Task: Change  the formatting of the data to 'Which is Greater than5, 'In conditional formating, put the option 'Yelow Fill with Drak Yellow Text'In the sheet  Excel Workbook Filebook
Action: Mouse moved to (95, 174)
Screenshot: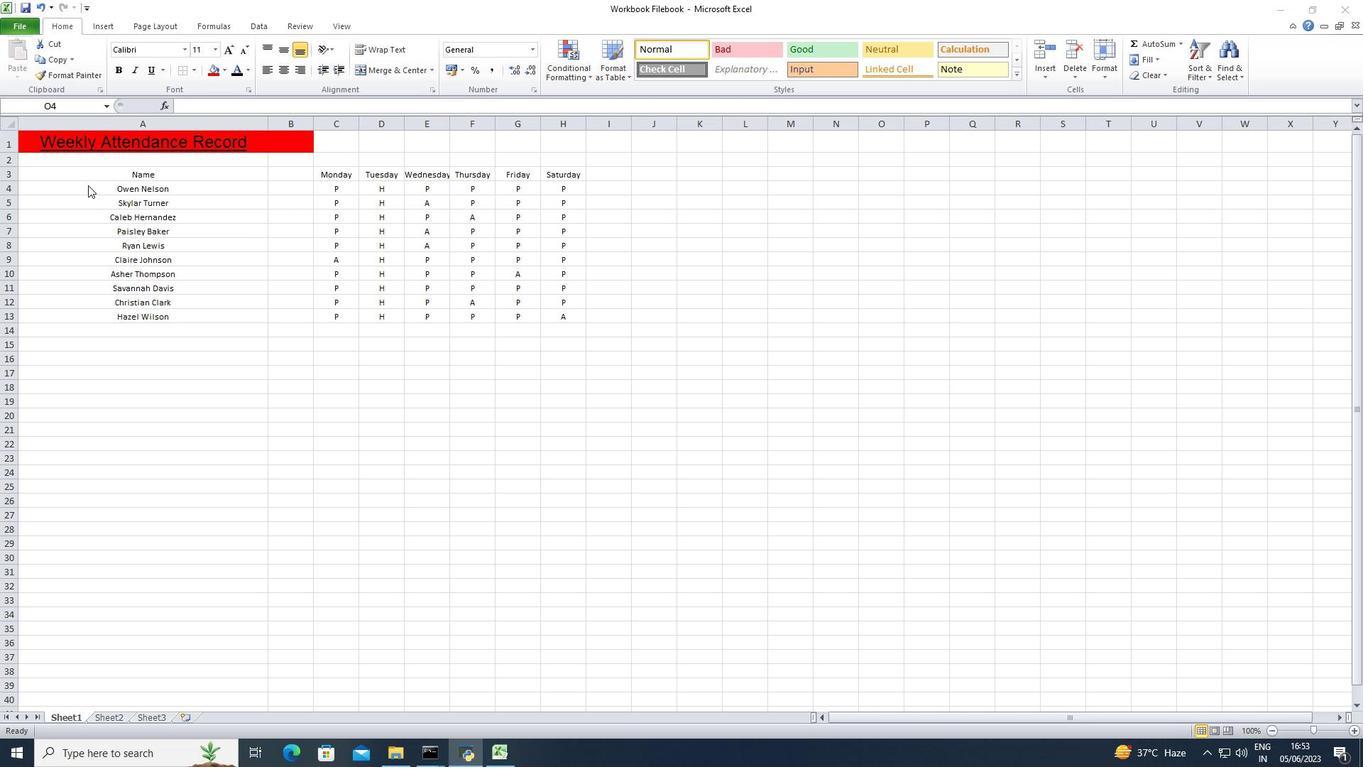 
Action: Mouse pressed left at (95, 174)
Screenshot: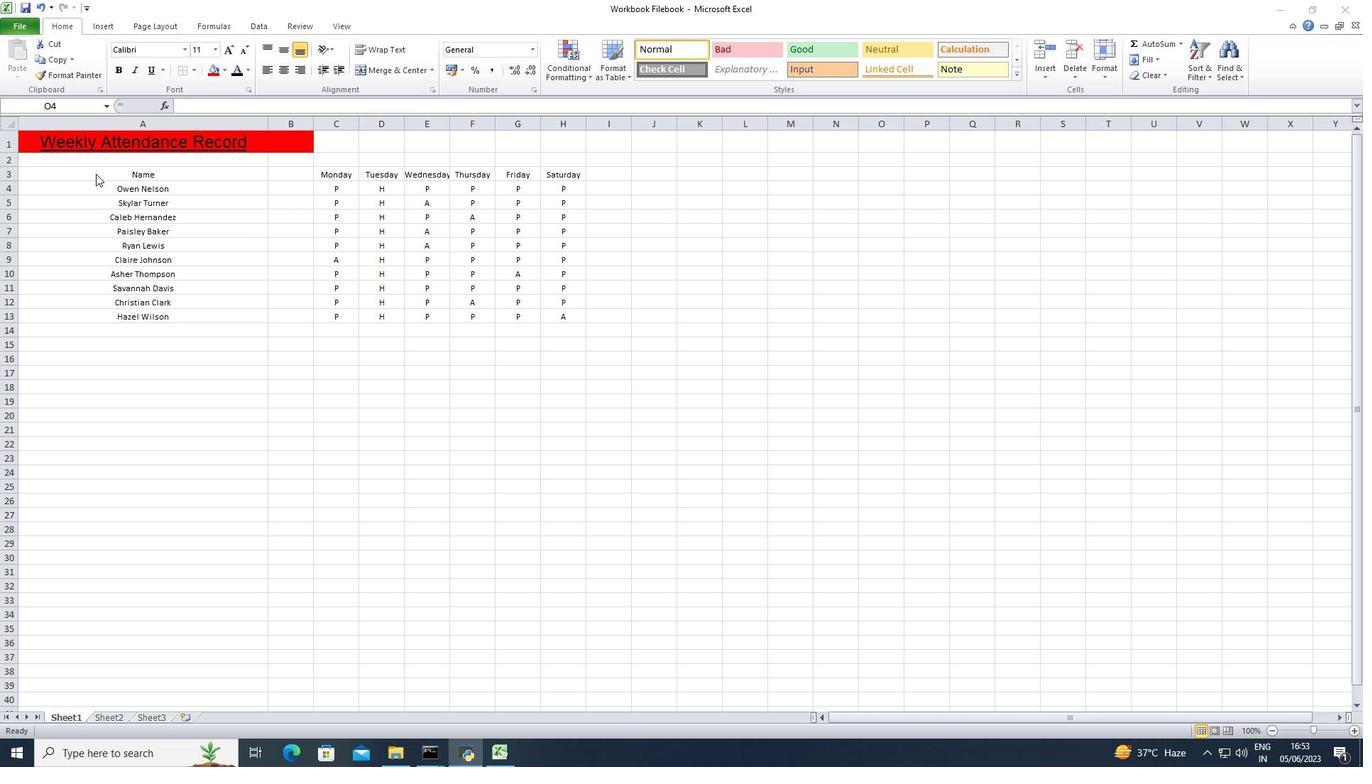 
Action: Mouse moved to (119, 173)
Screenshot: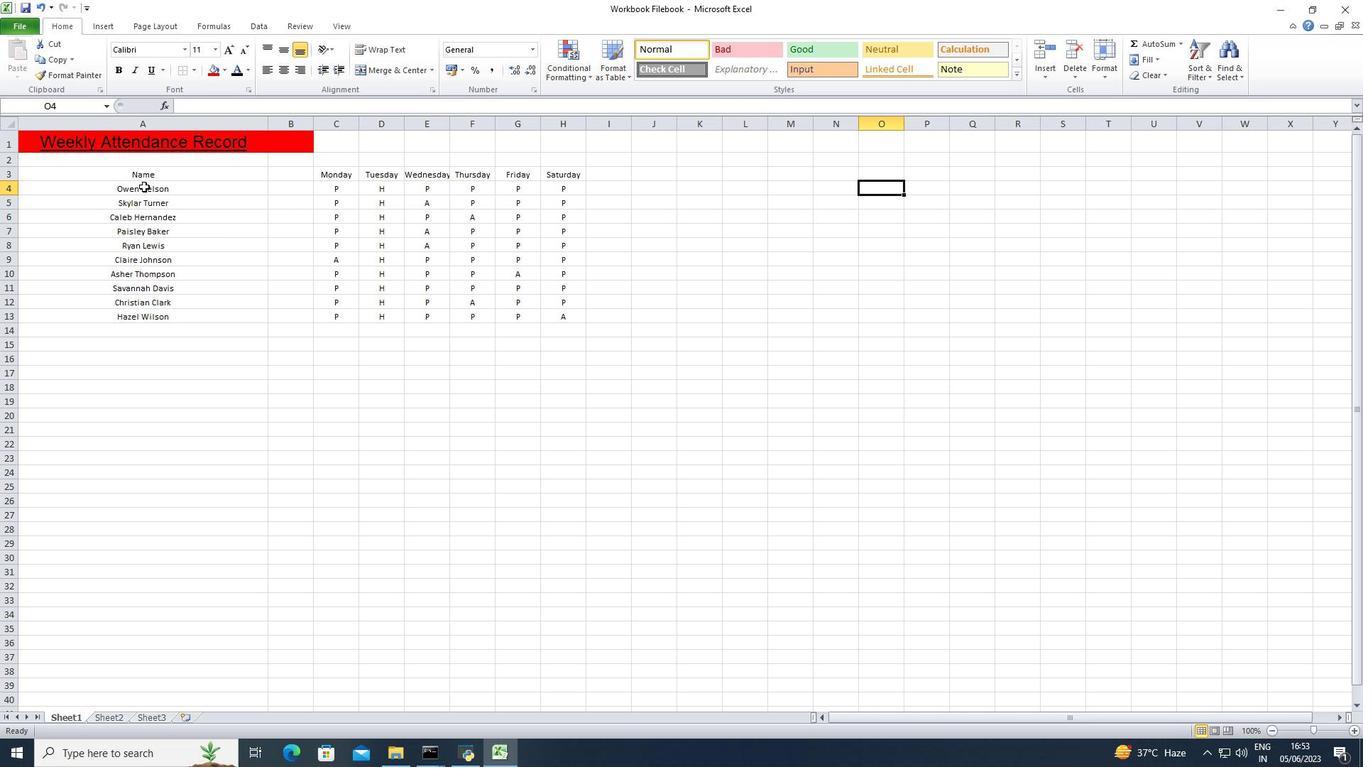 
Action: Mouse pressed left at (119, 173)
Screenshot: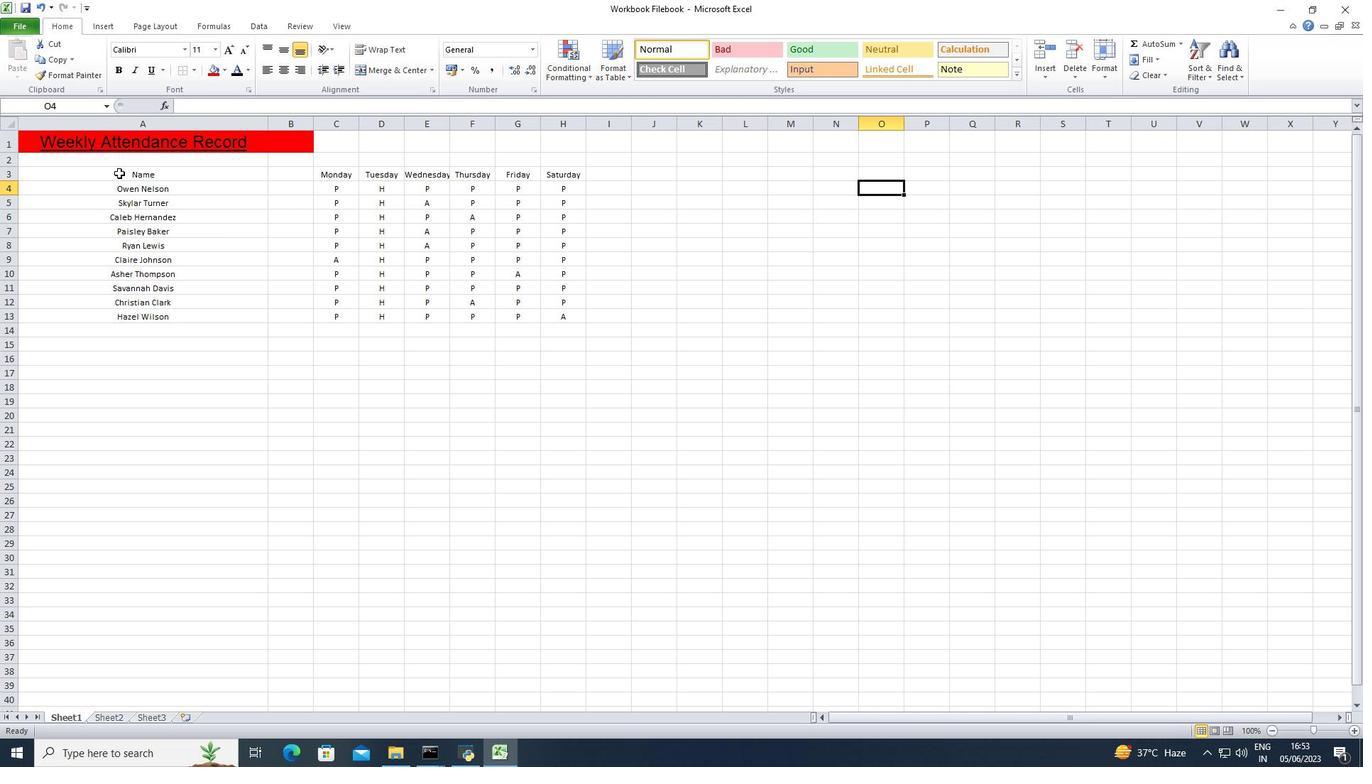 
Action: Mouse moved to (587, 78)
Screenshot: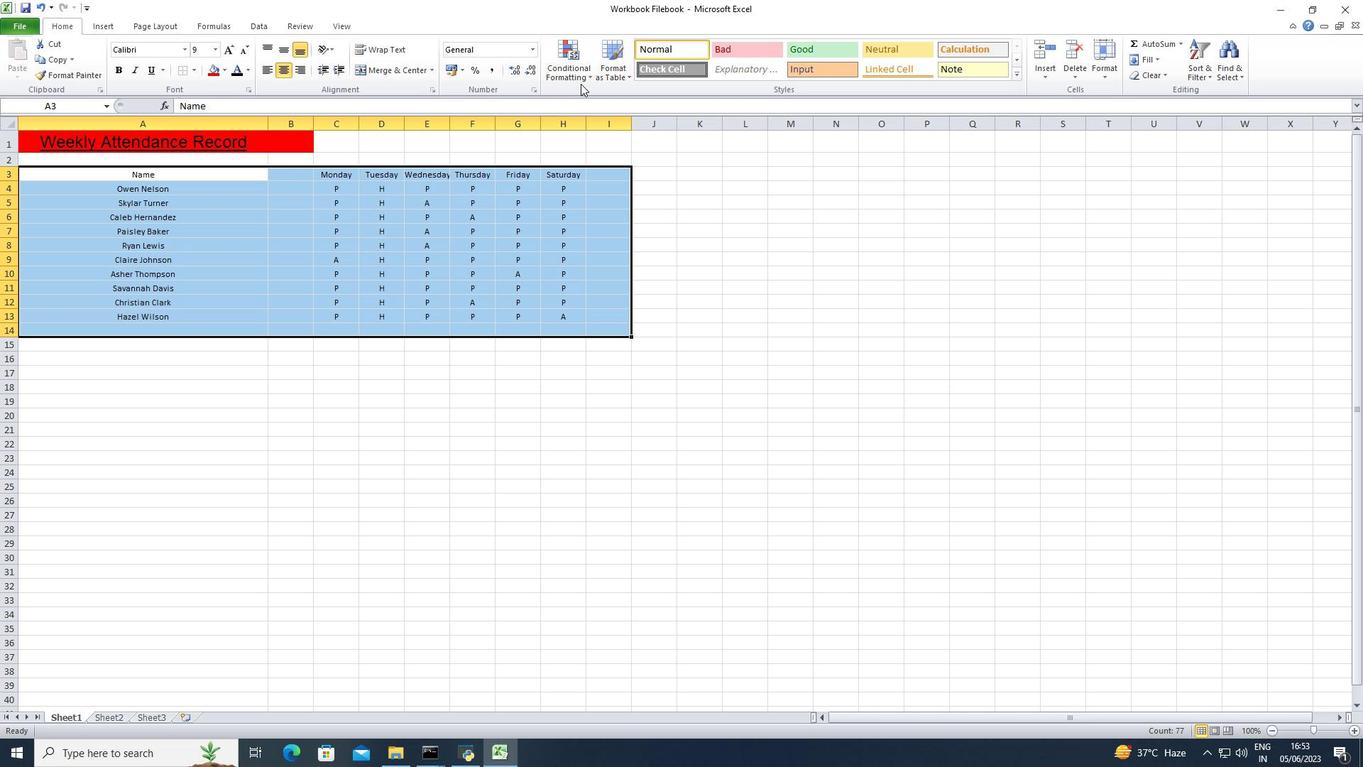
Action: Mouse pressed left at (587, 78)
Screenshot: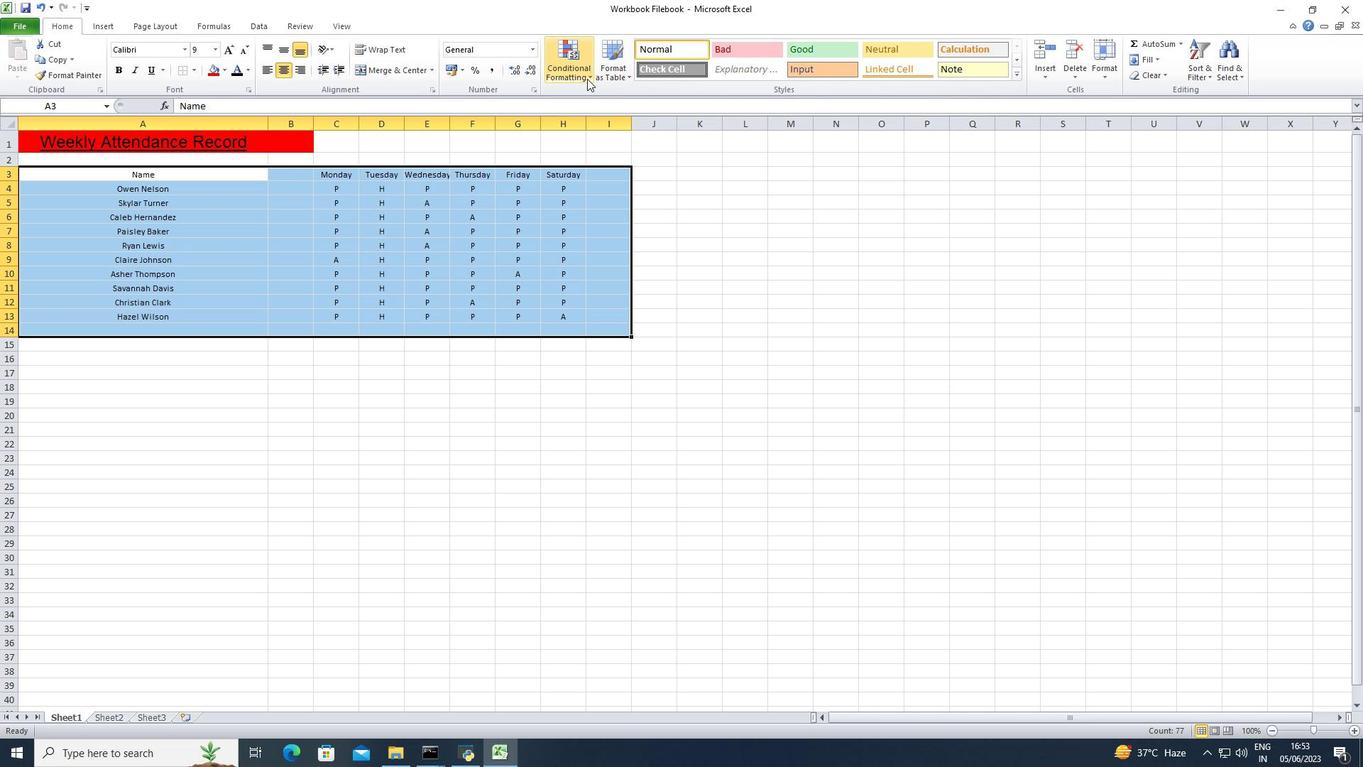 
Action: Mouse moved to (718, 98)
Screenshot: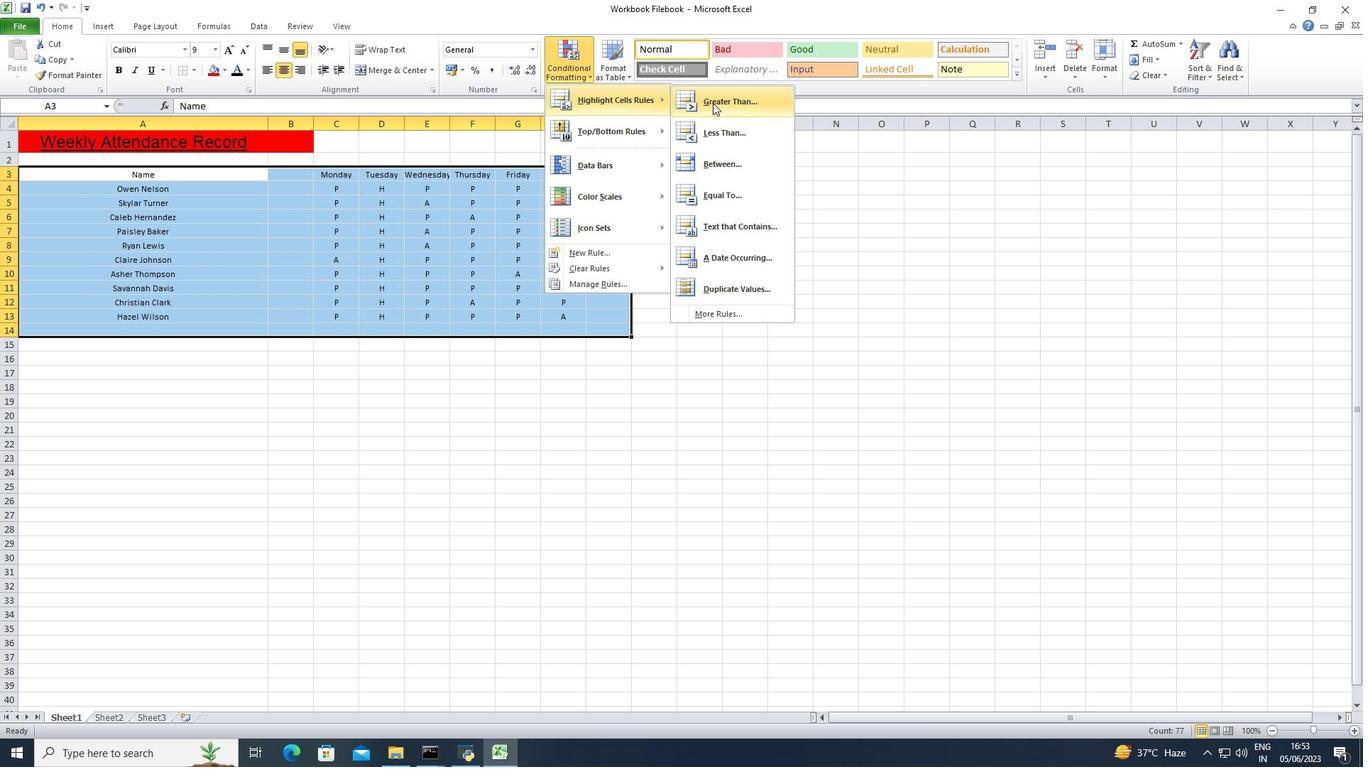 
Action: Mouse pressed left at (718, 98)
Screenshot: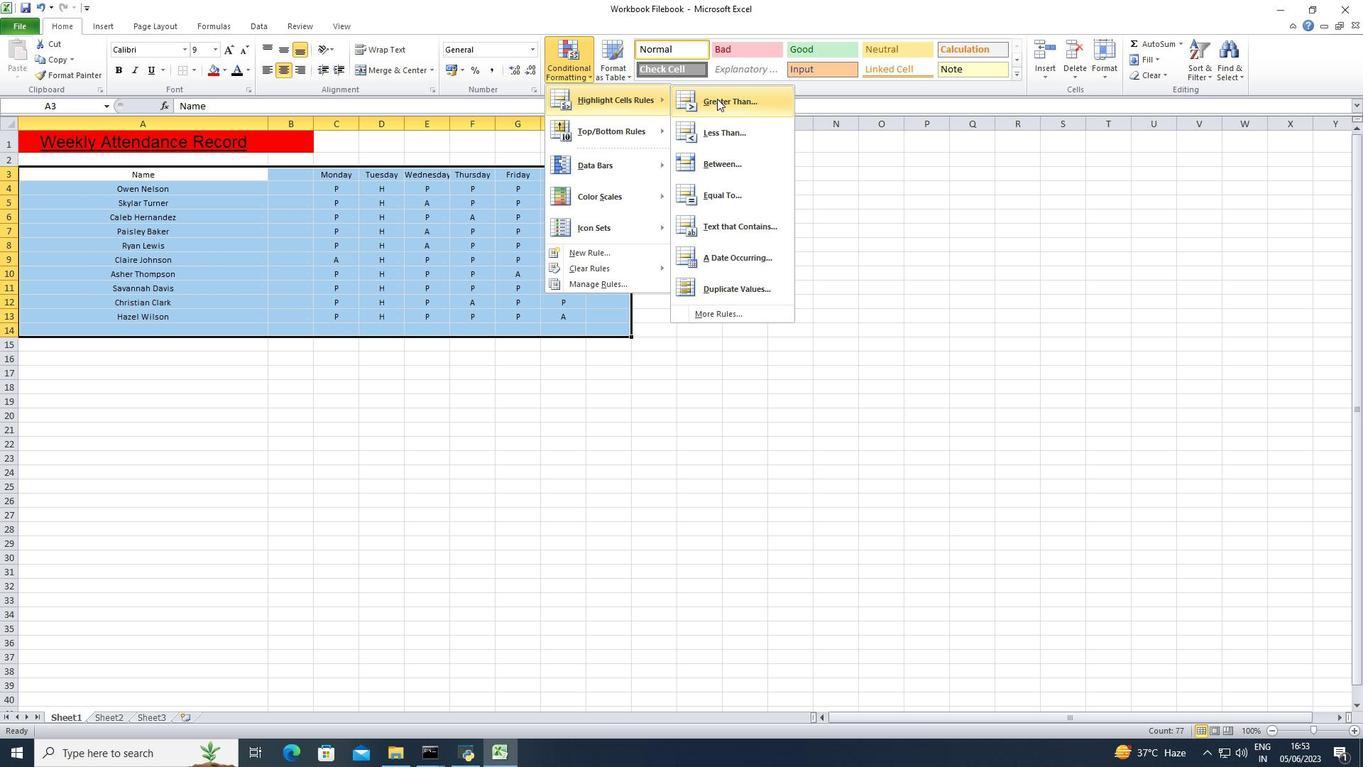 
Action: Mouse moved to (546, 239)
Screenshot: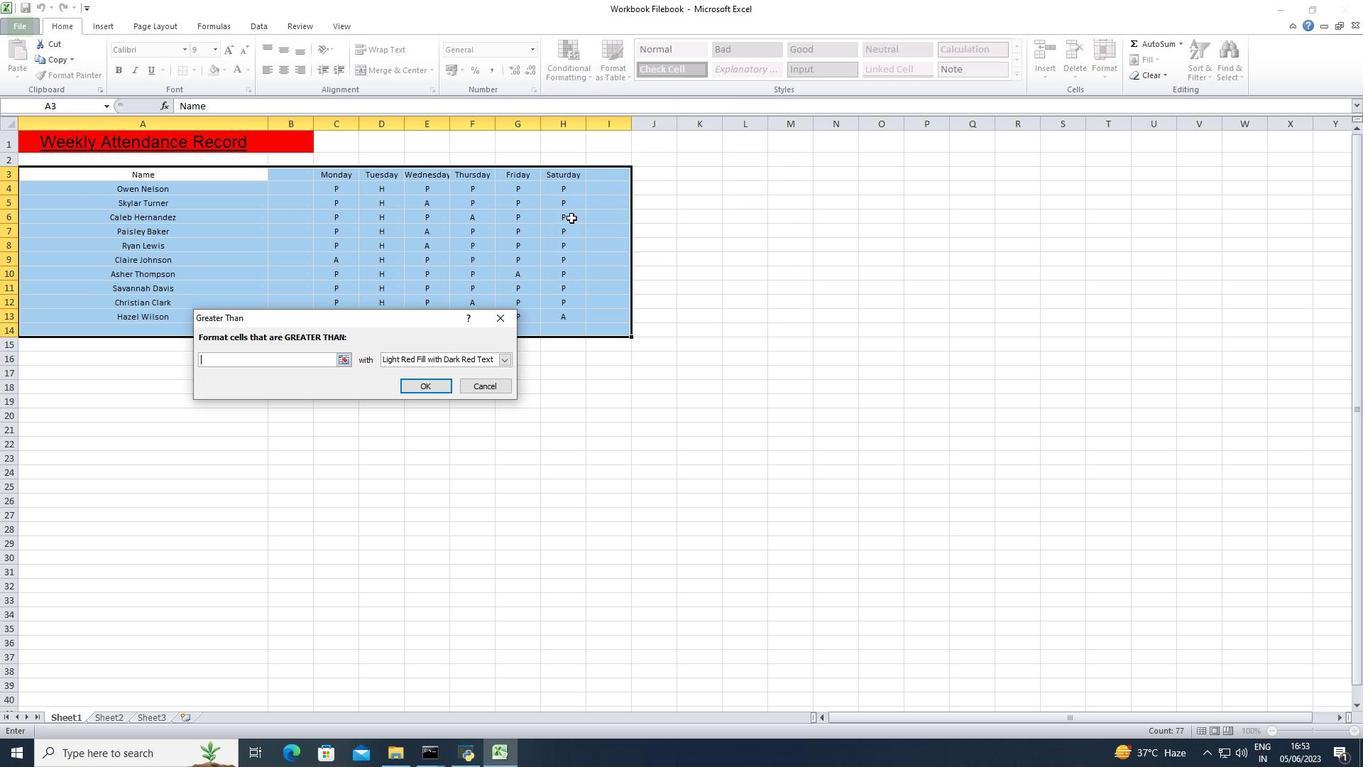 
Action: Key pressed 5
Screenshot: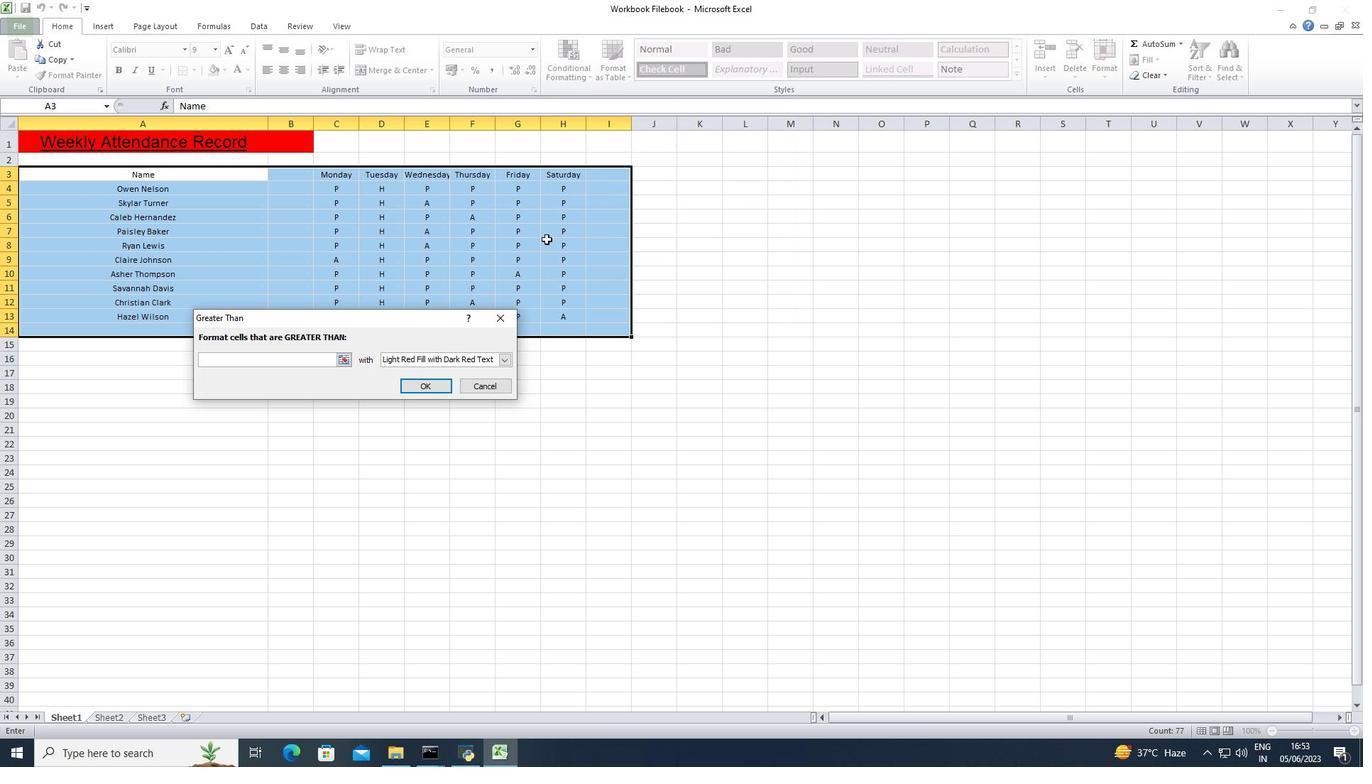 
Action: Mouse moved to (458, 362)
Screenshot: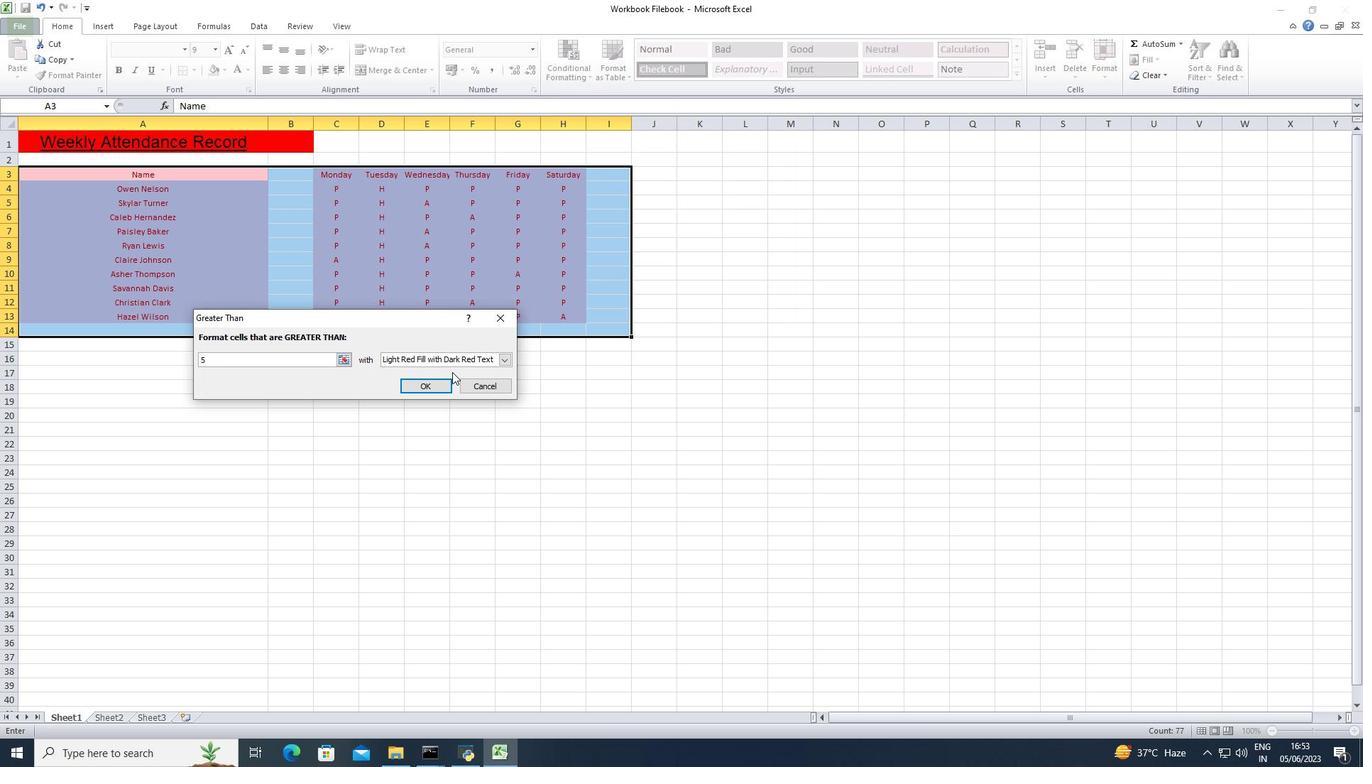 
Action: Mouse pressed left at (458, 362)
Screenshot: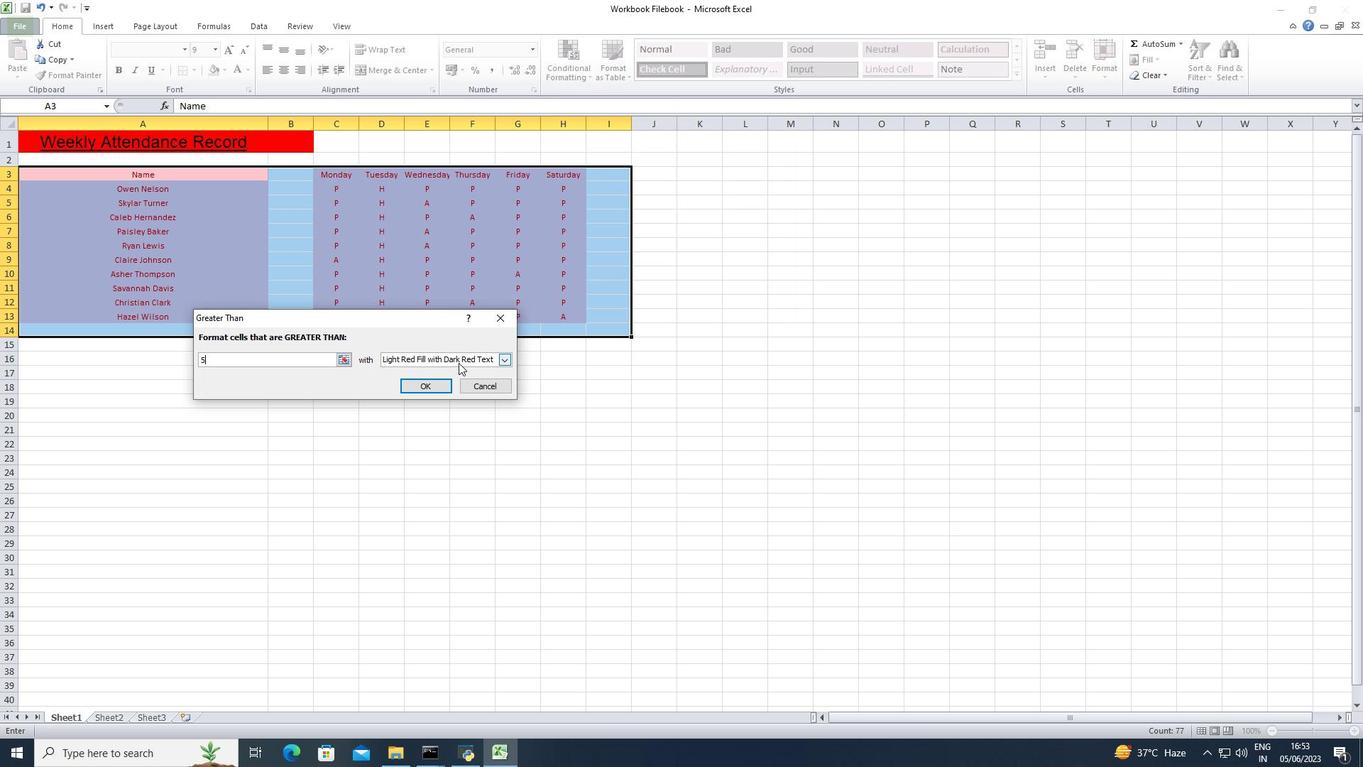 
Action: Mouse moved to (444, 385)
Screenshot: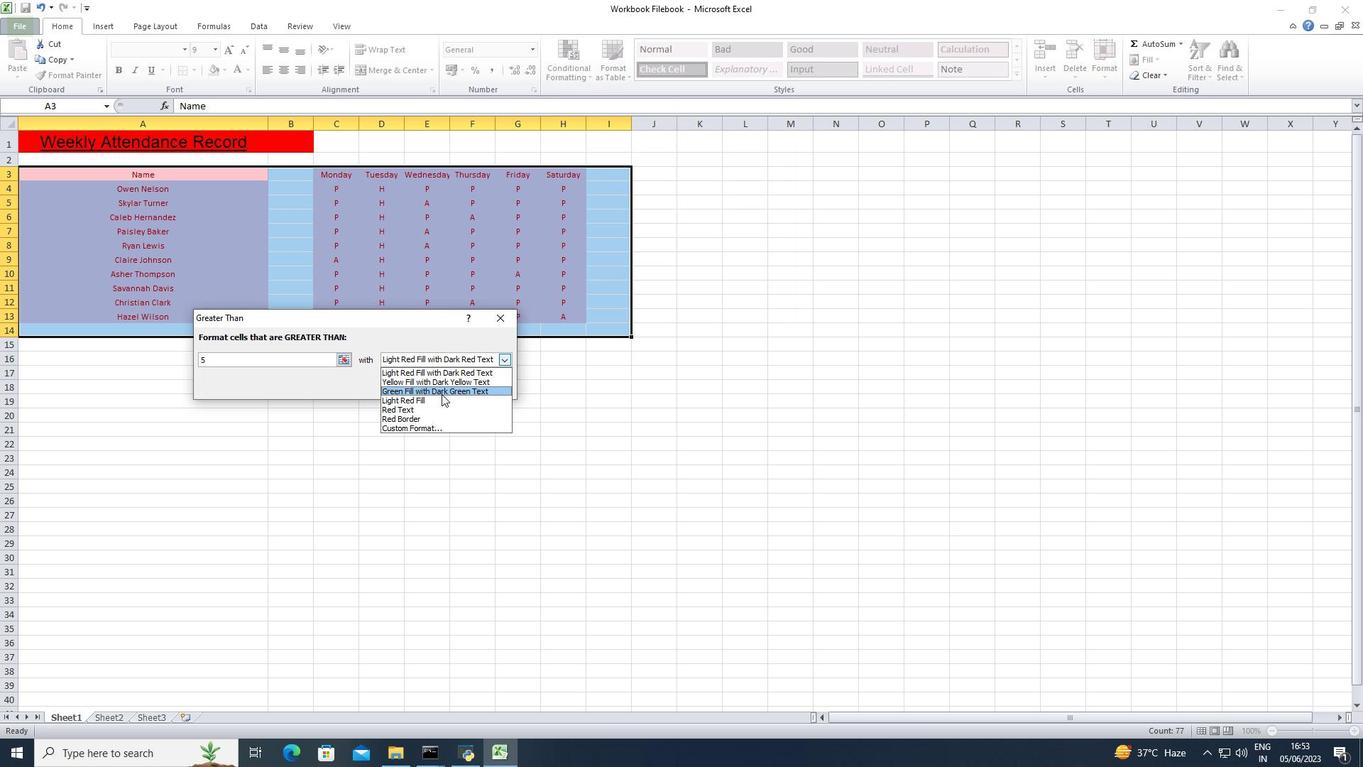 
Action: Mouse pressed left at (444, 385)
Screenshot: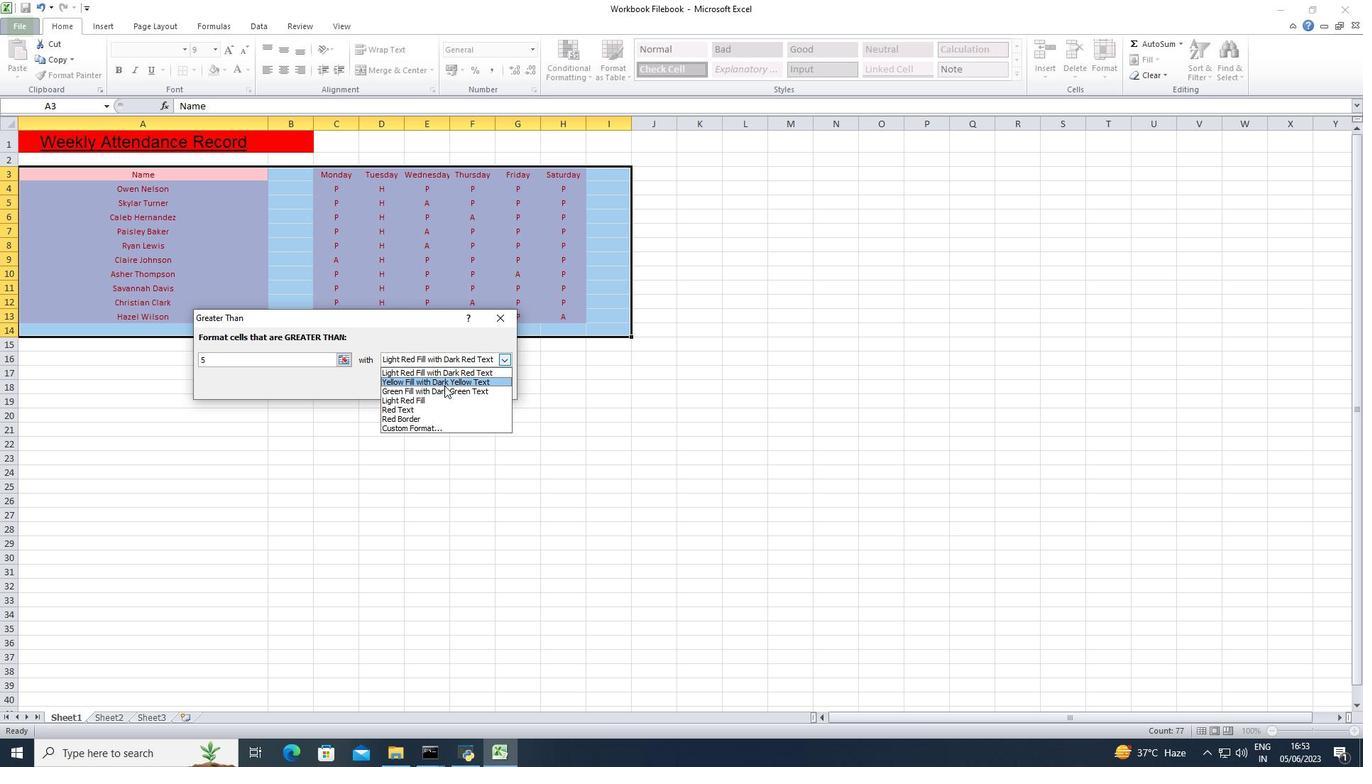 
Action: Mouse moved to (443, 389)
Screenshot: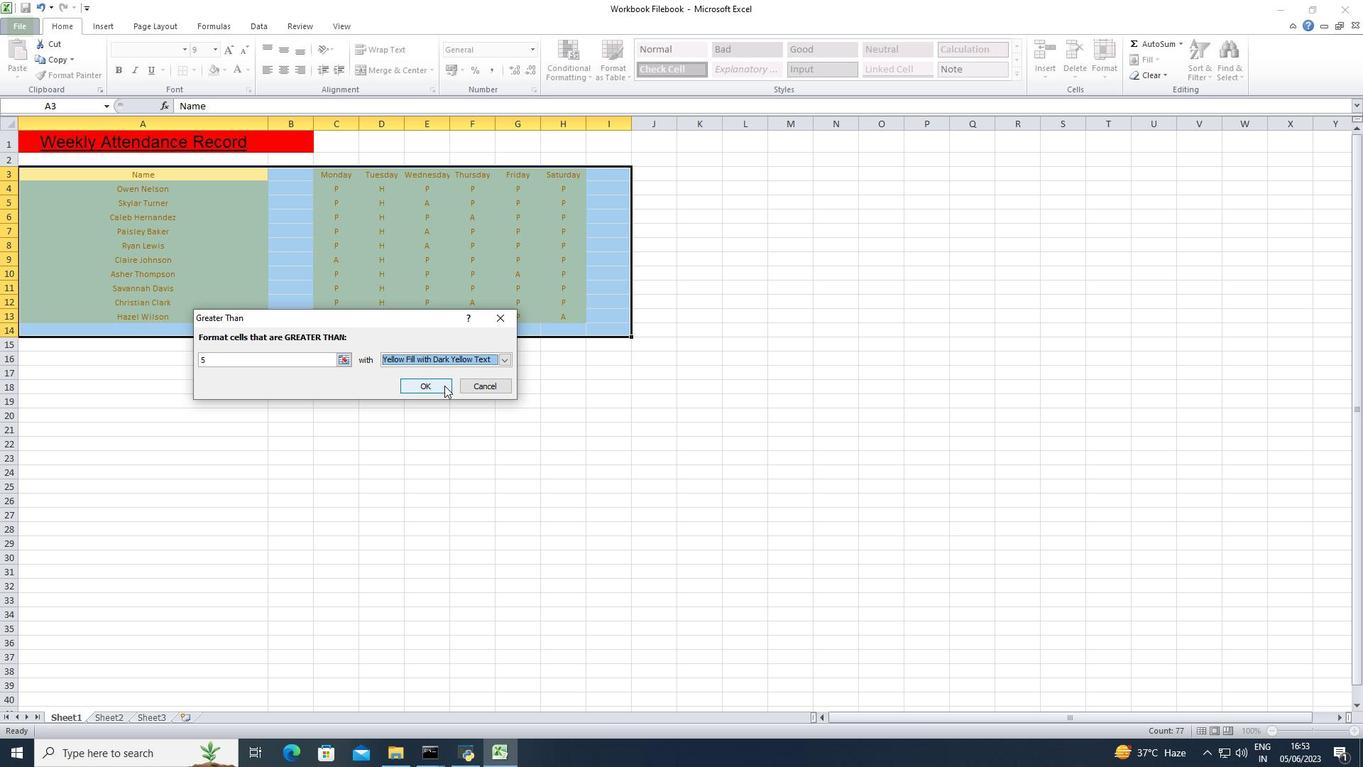 
Action: Mouse pressed left at (443, 389)
Screenshot: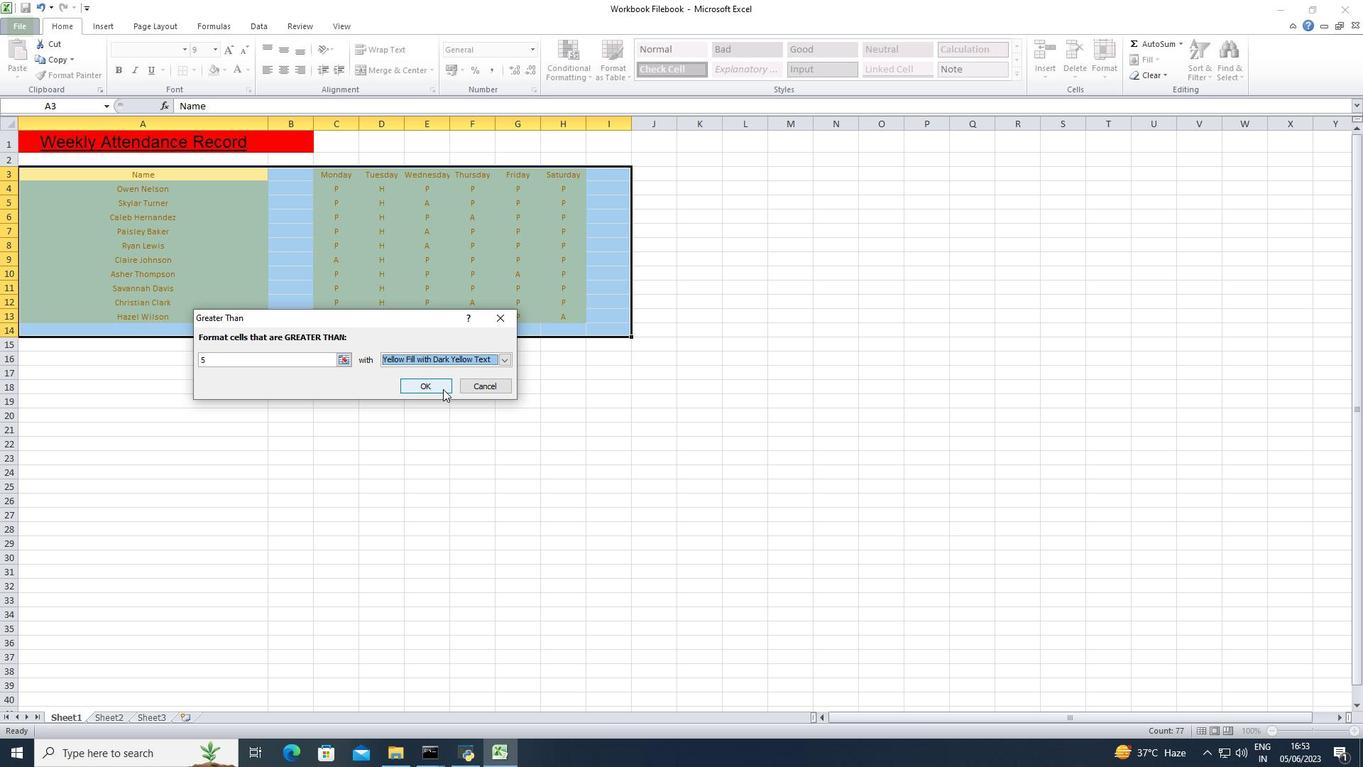 
Action: Mouse moved to (785, 289)
Screenshot: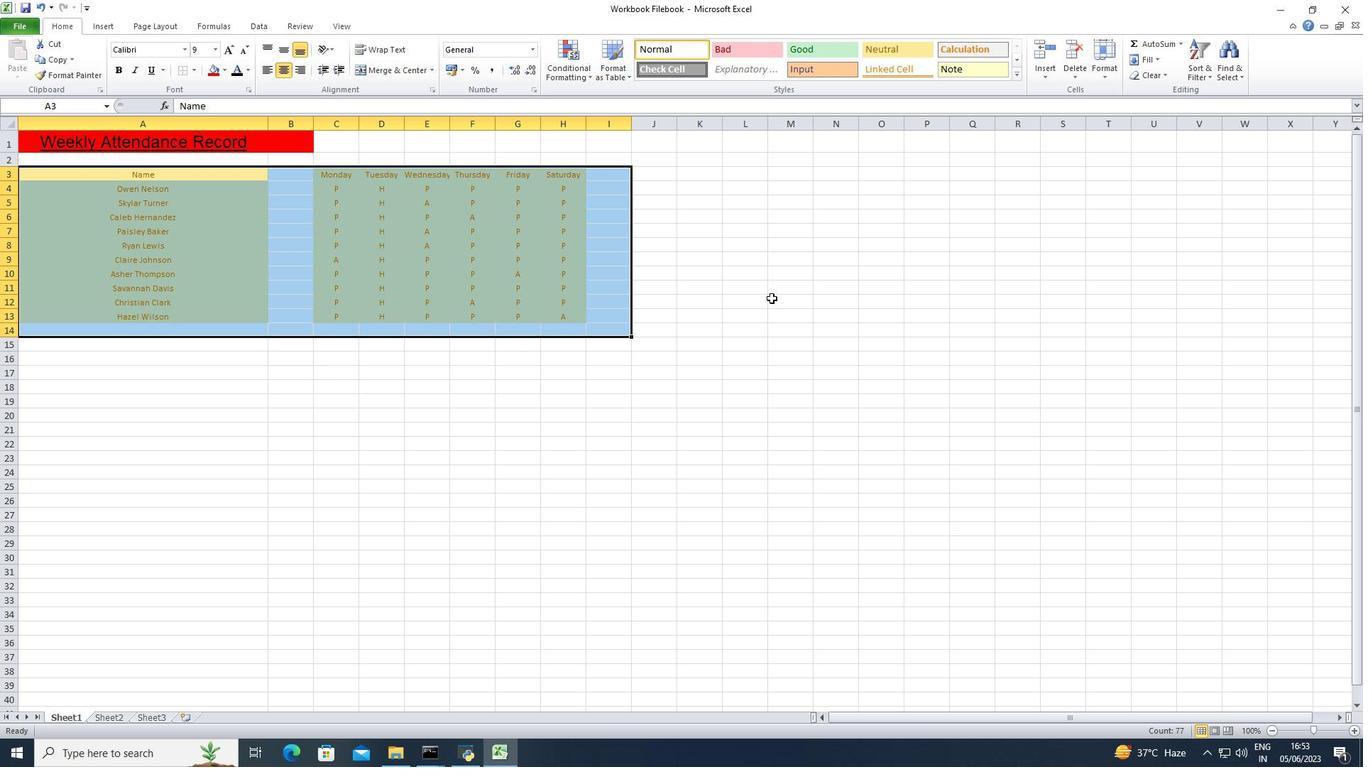 
Action: Mouse pressed left at (785, 289)
Screenshot: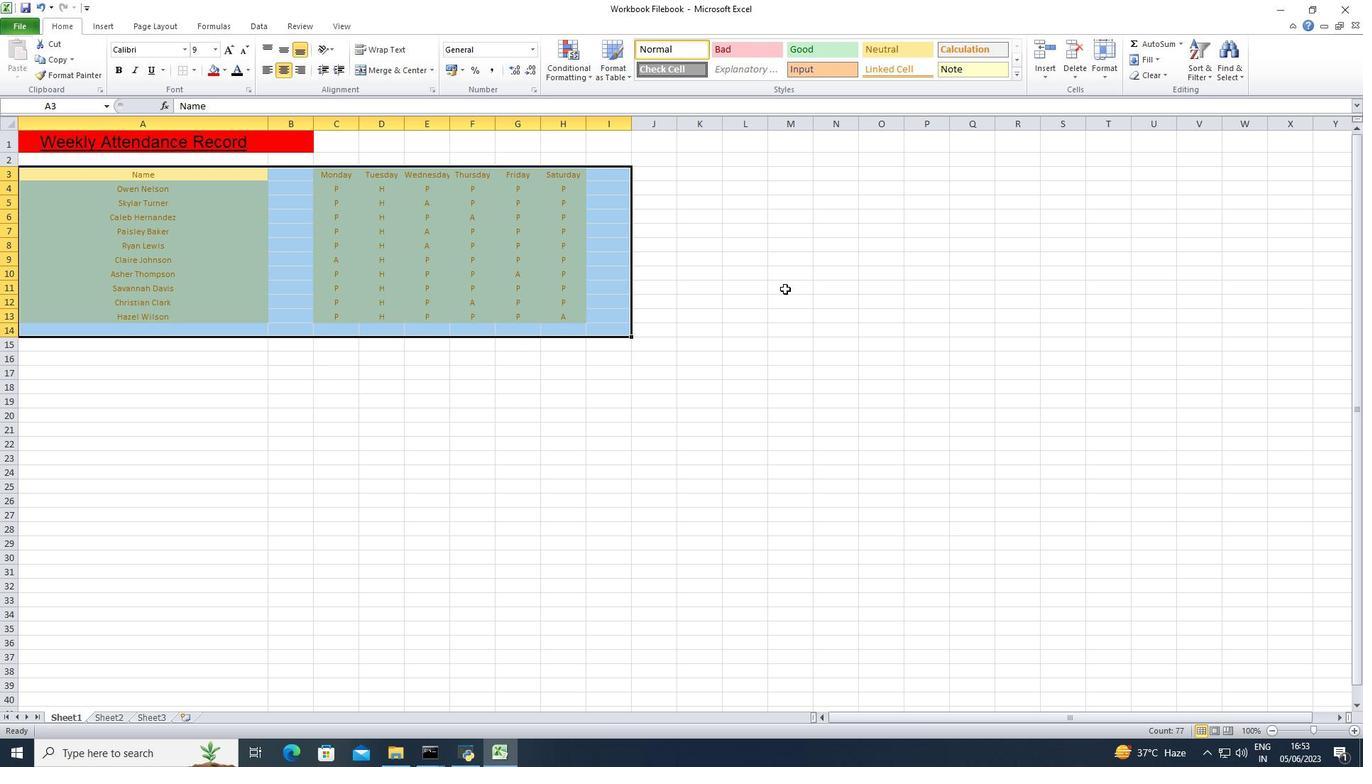 
